 Task: Create in the project AgileBoost in Backlog an issue 'Develop a new tool for automated testing of mobile application performance and resource consumption', assign it to team member softage.3@softage.net and change the status to IN PROGRESS. Create in the project AgileBoost in Backlog an issue 'Upgrade the logging and monitoring capabilities of a web application to improve error detection and debugging', assign it to team member softage.4@softage.net and change the status to IN PROGRESS
Action: Mouse moved to (258, 417)
Screenshot: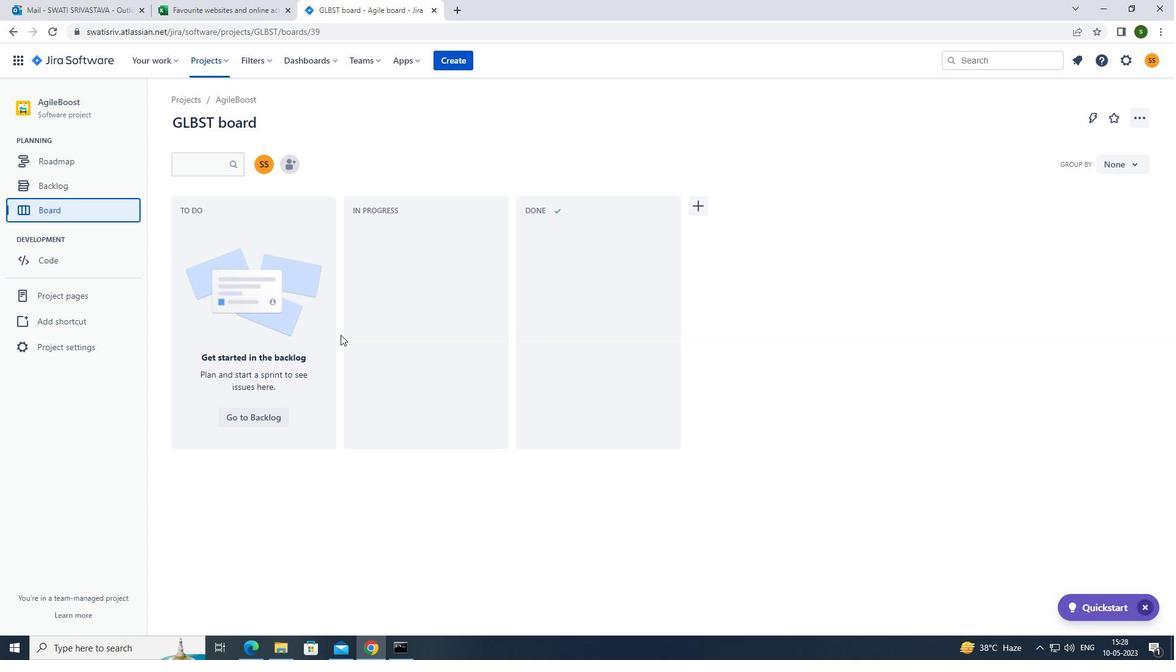 
Action: Mouse pressed left at (258, 417)
Screenshot: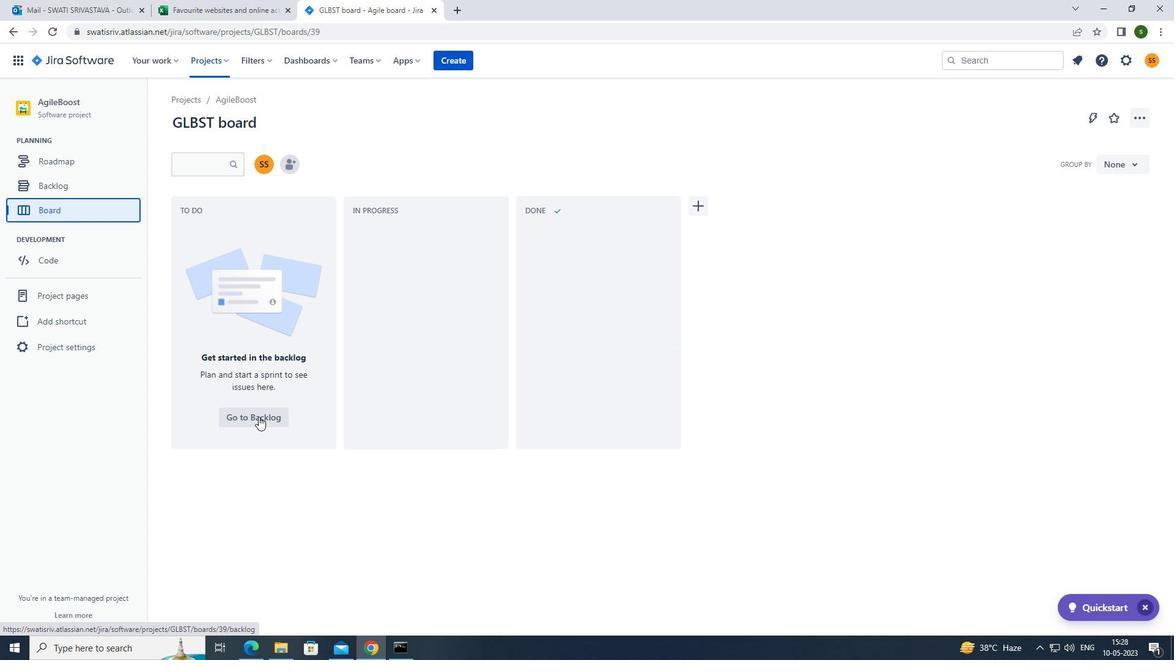 
Action: Mouse moved to (252, 247)
Screenshot: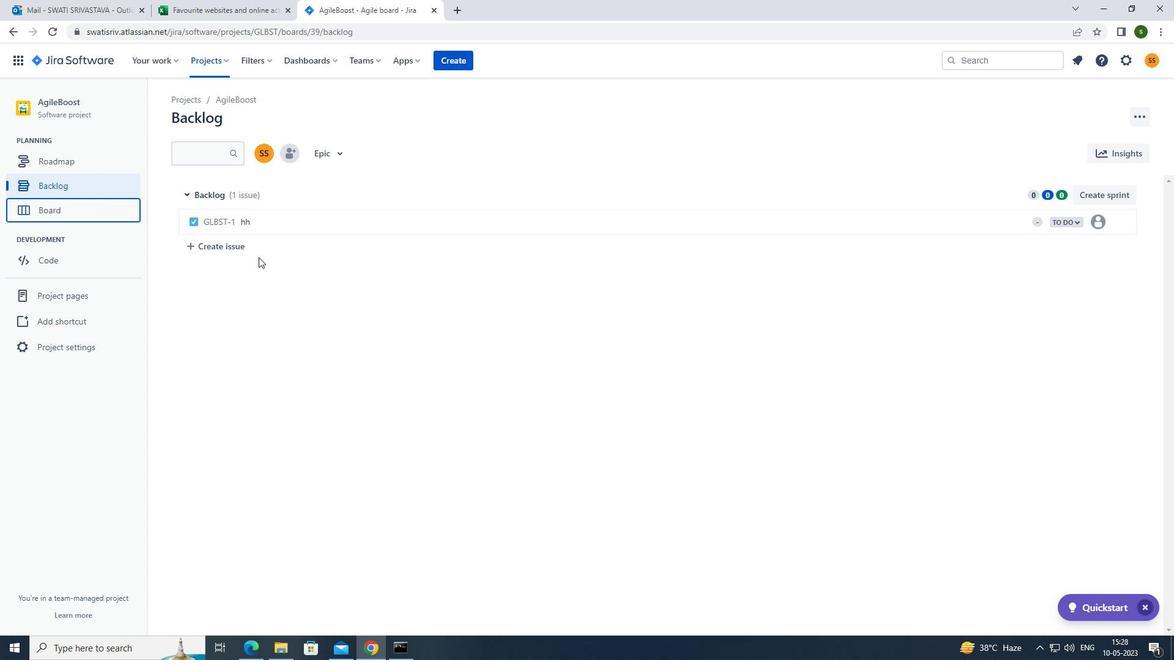 
Action: Mouse pressed left at (252, 247)
Screenshot: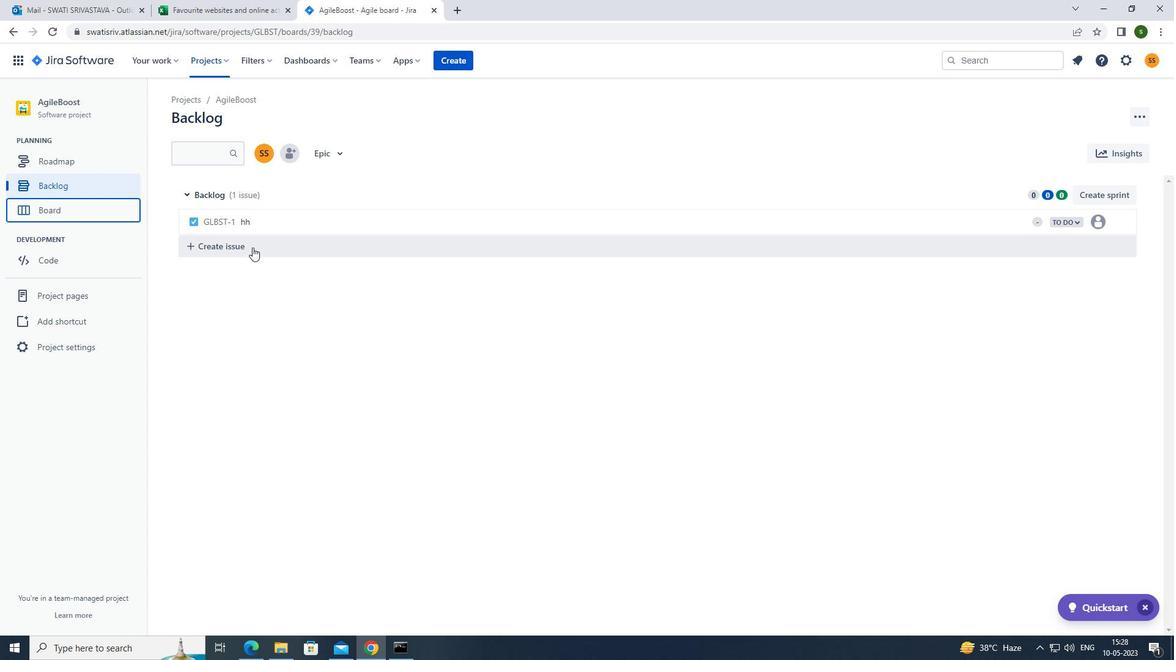 
Action: Mouse moved to (280, 241)
Screenshot: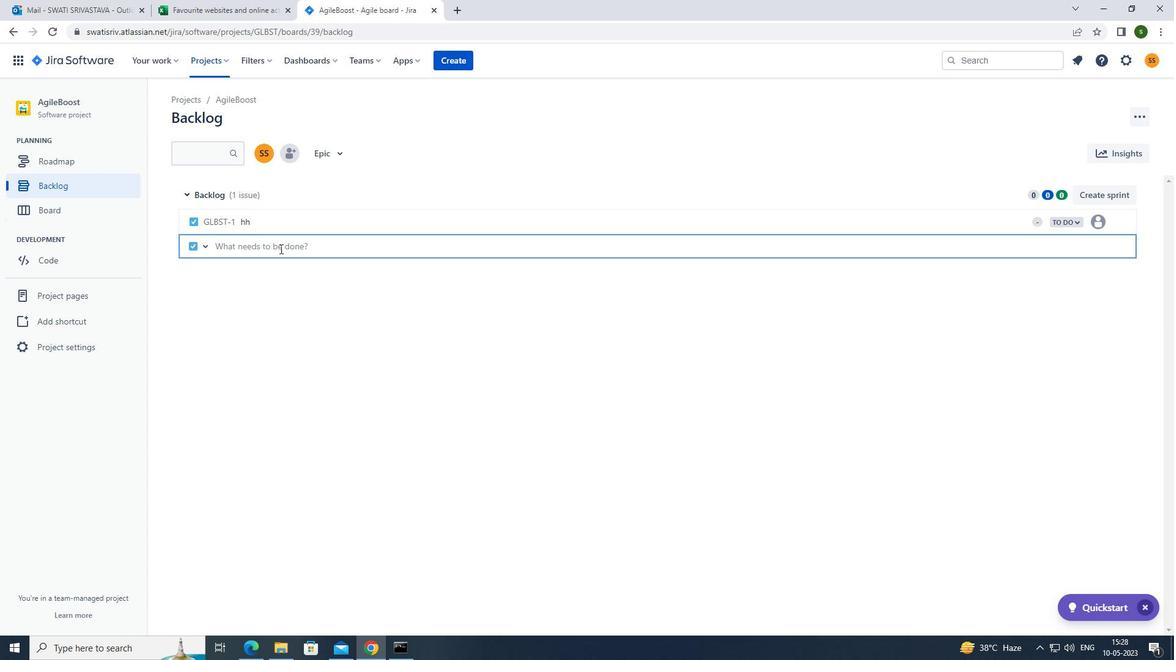 
Action: Key pressed <Key.caps_lock>d<Key.caps_lock>evelop<Key.space>a<Key.space>new<Key.space>tool<Key.space>for<Key.space>automated<Key.space>testing<Key.space>of<Key.space>mobile<Key.space>application<Key.space>performance<Key.space>and<Key.space>resource<Key.space>consumption<Key.enter>
Screenshot: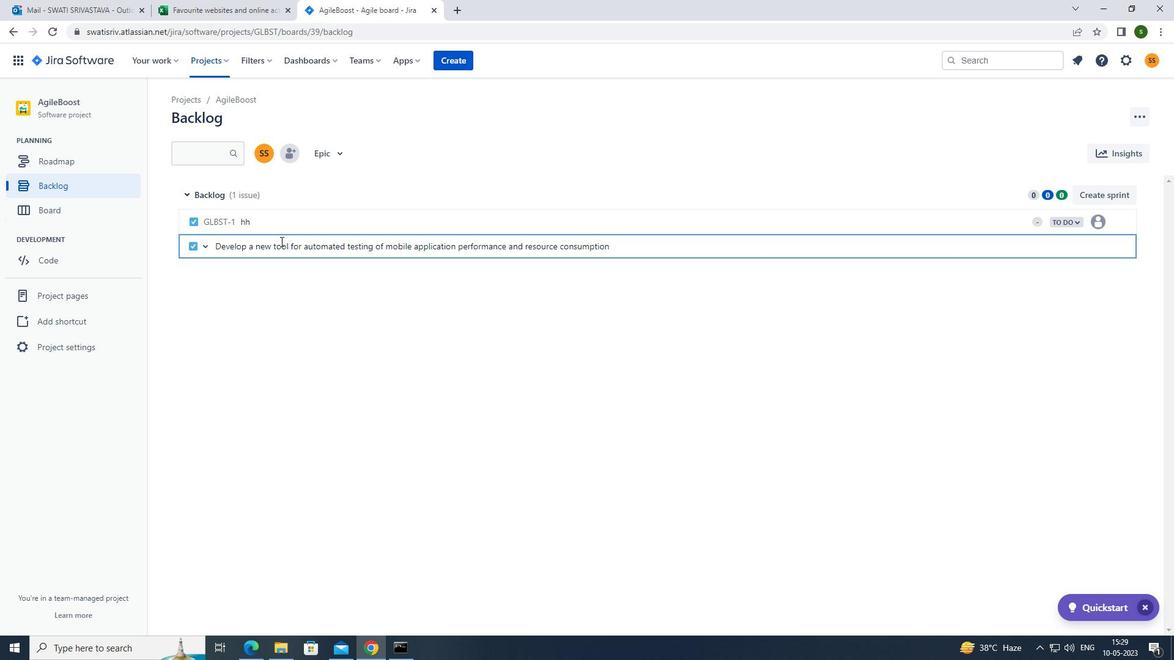 
Action: Mouse moved to (1098, 245)
Screenshot: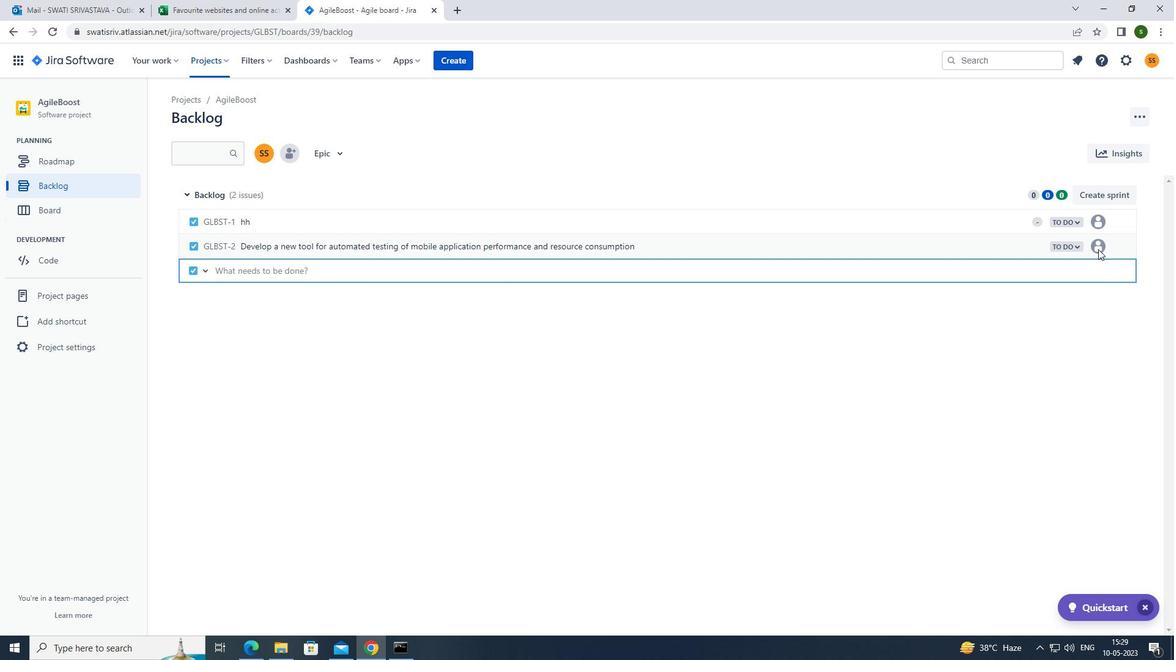 
Action: Mouse pressed left at (1098, 245)
Screenshot: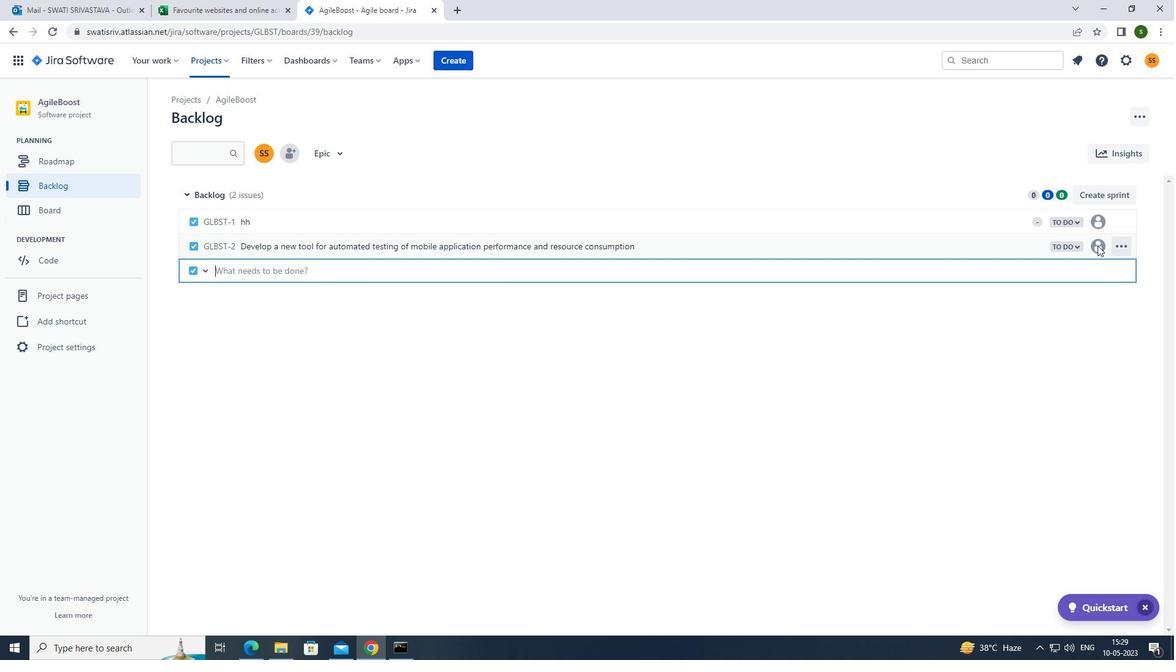 
Action: Mouse moved to (1097, 245)
Screenshot: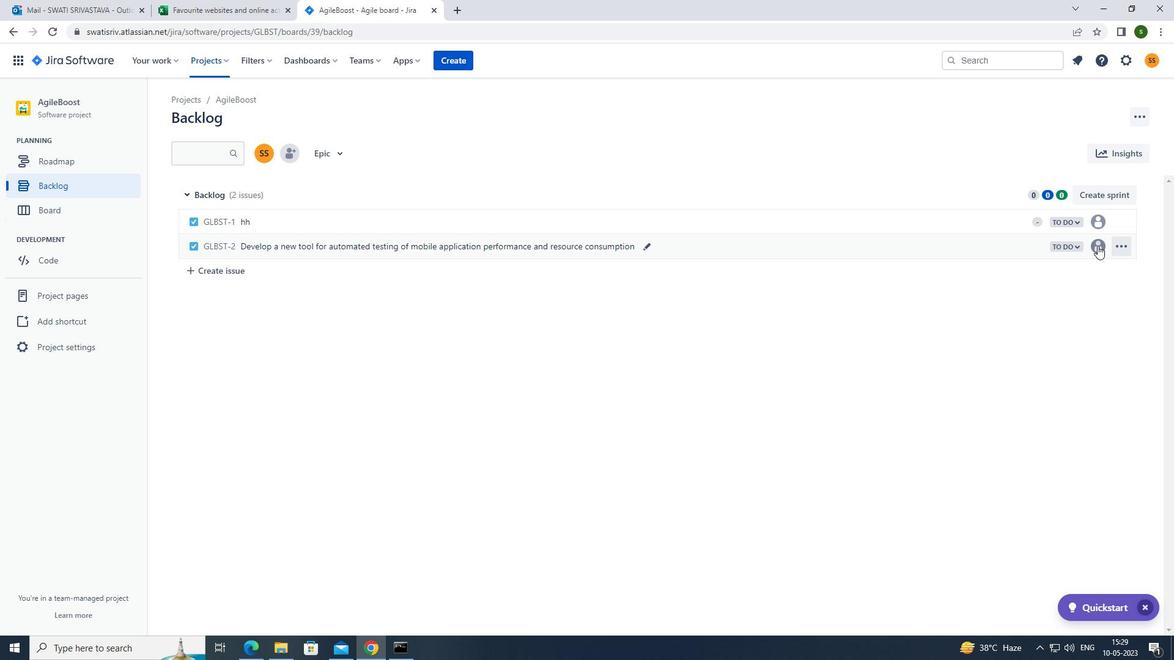 
Action: Mouse pressed left at (1097, 245)
Screenshot: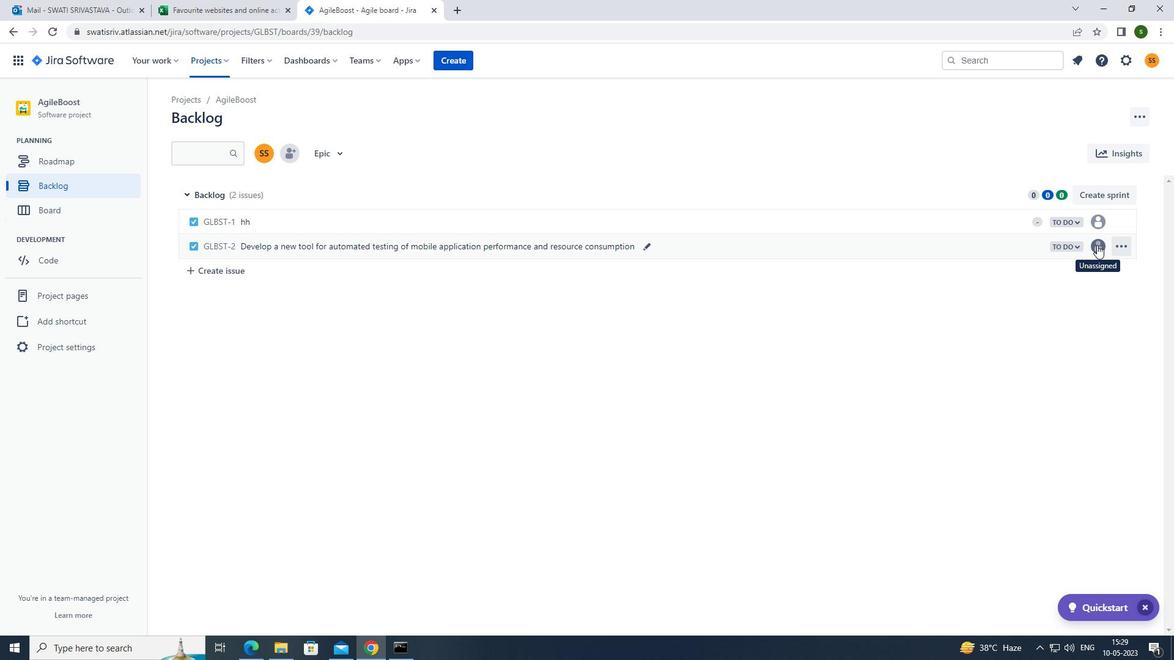 
Action: Mouse moved to (1026, 357)
Screenshot: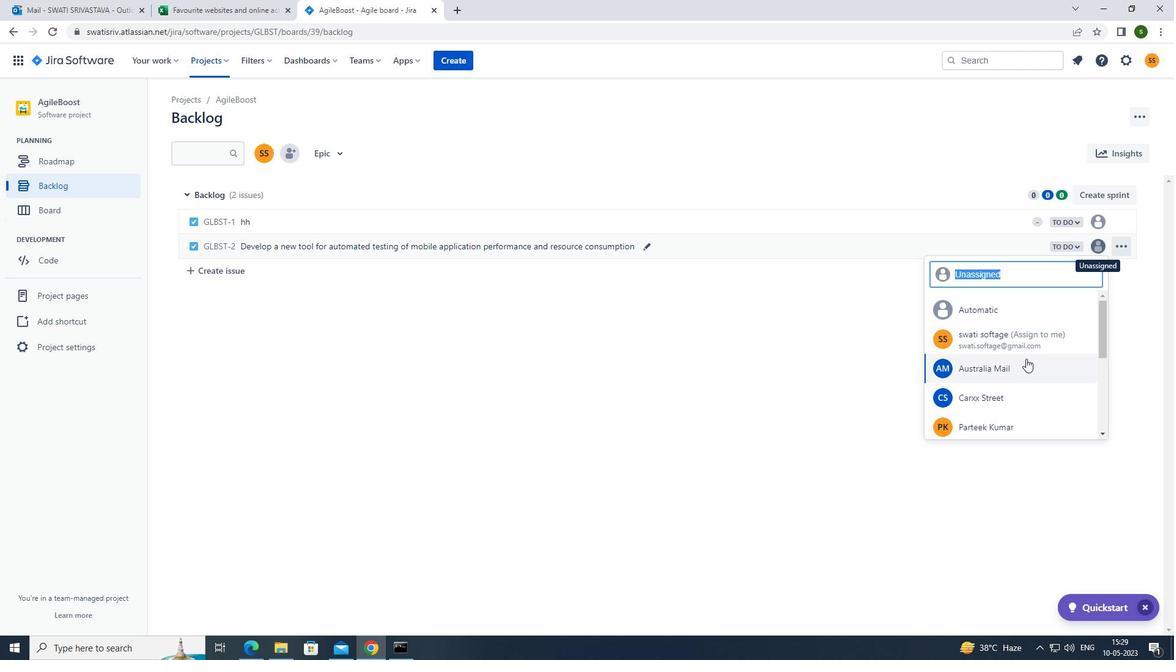 
Action: Mouse scrolled (1026, 357) with delta (0, 0)
Screenshot: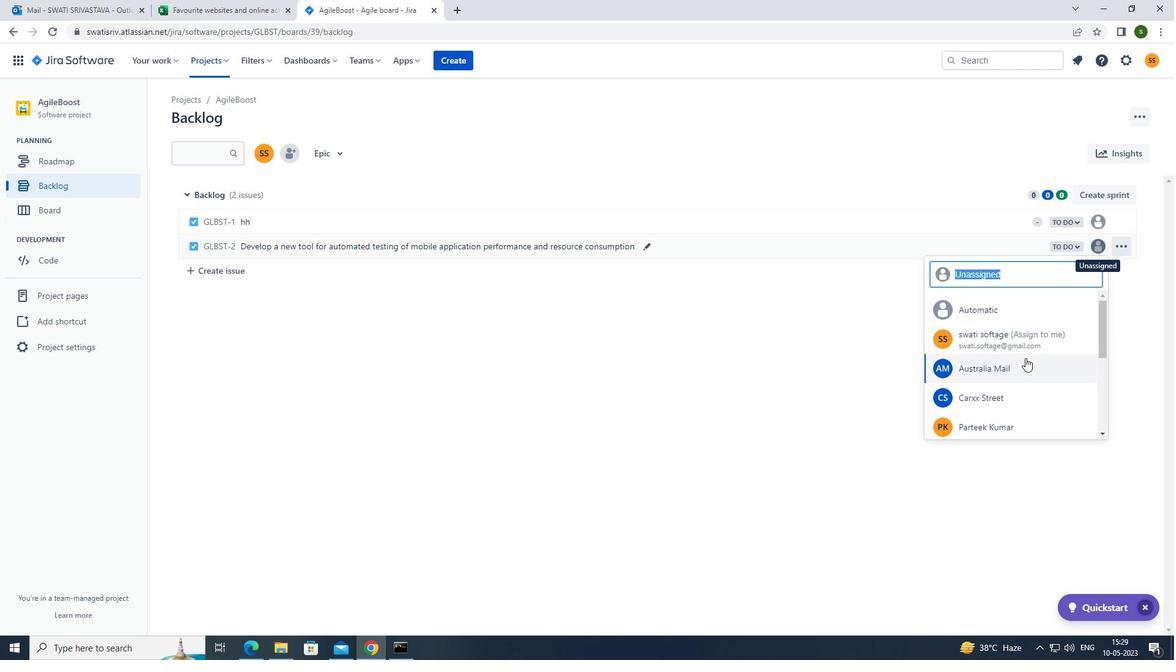 
Action: Mouse scrolled (1026, 357) with delta (0, 0)
Screenshot: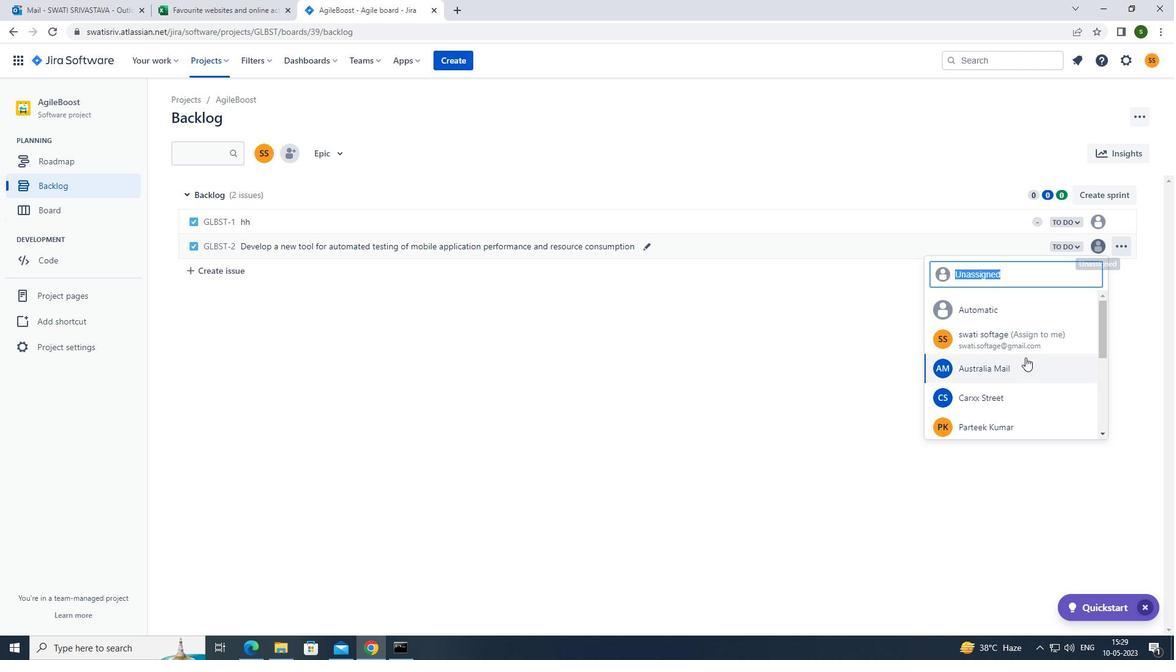 
Action: Mouse moved to (1000, 393)
Screenshot: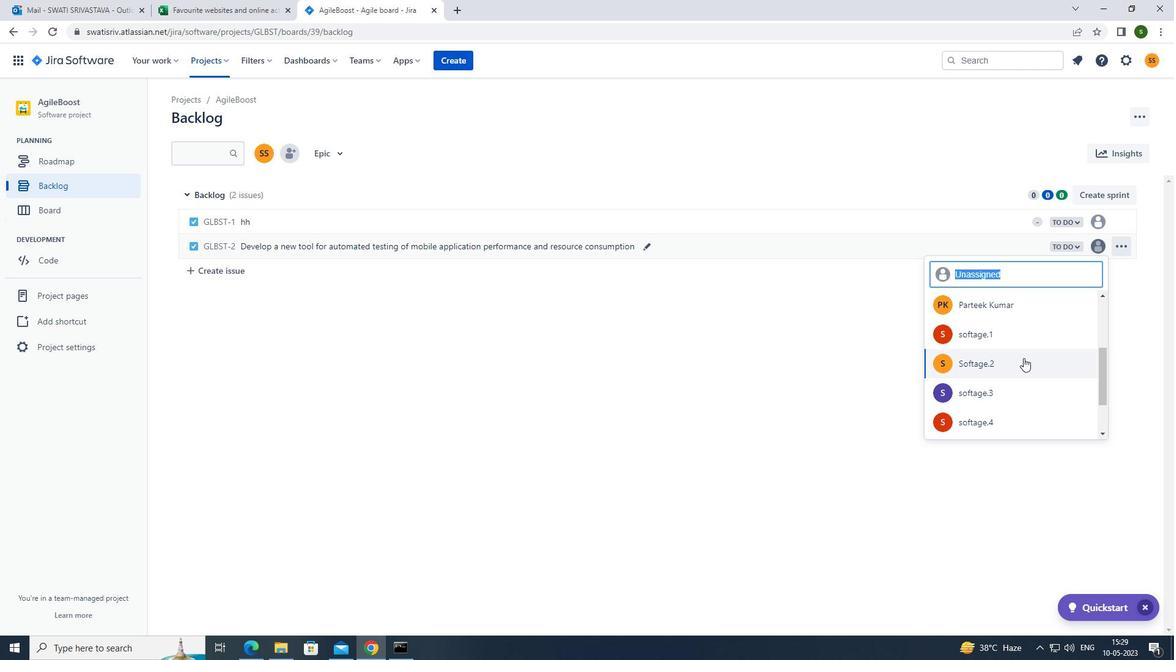 
Action: Mouse pressed left at (1000, 393)
Screenshot: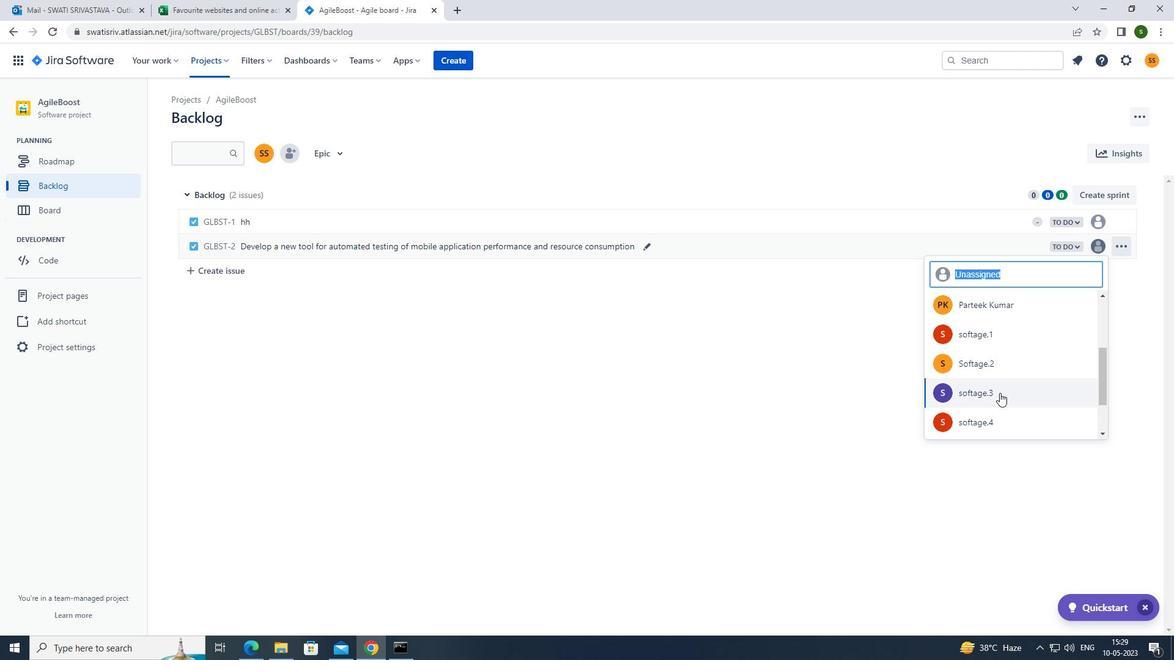 
Action: Mouse moved to (1073, 243)
Screenshot: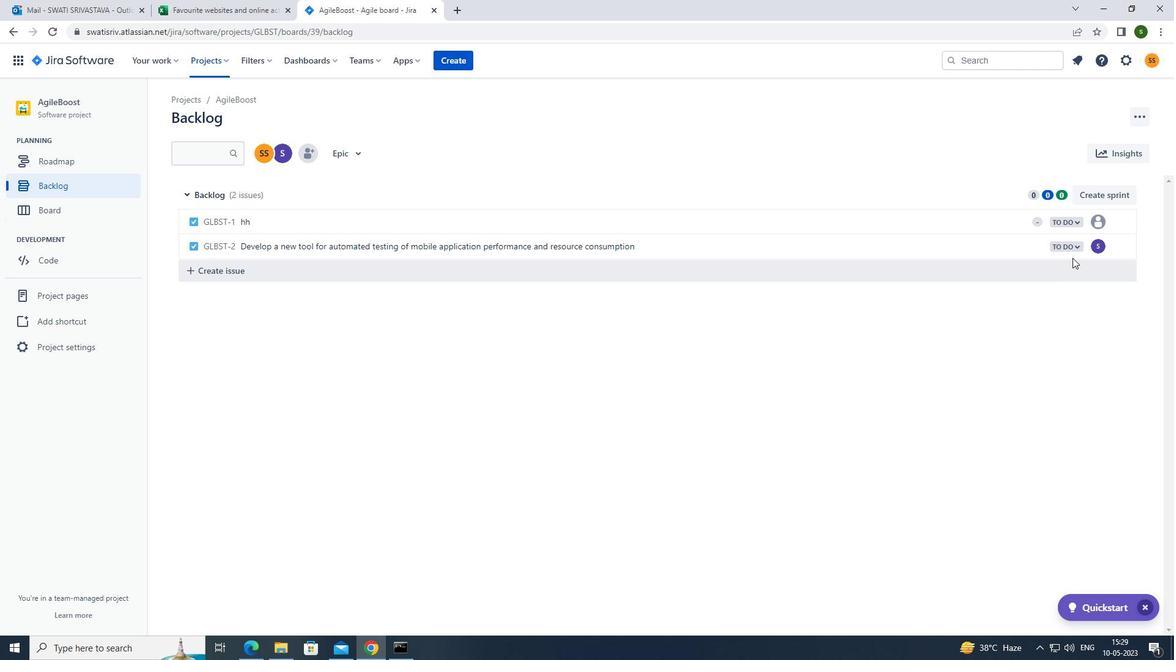 
Action: Mouse pressed left at (1073, 243)
Screenshot: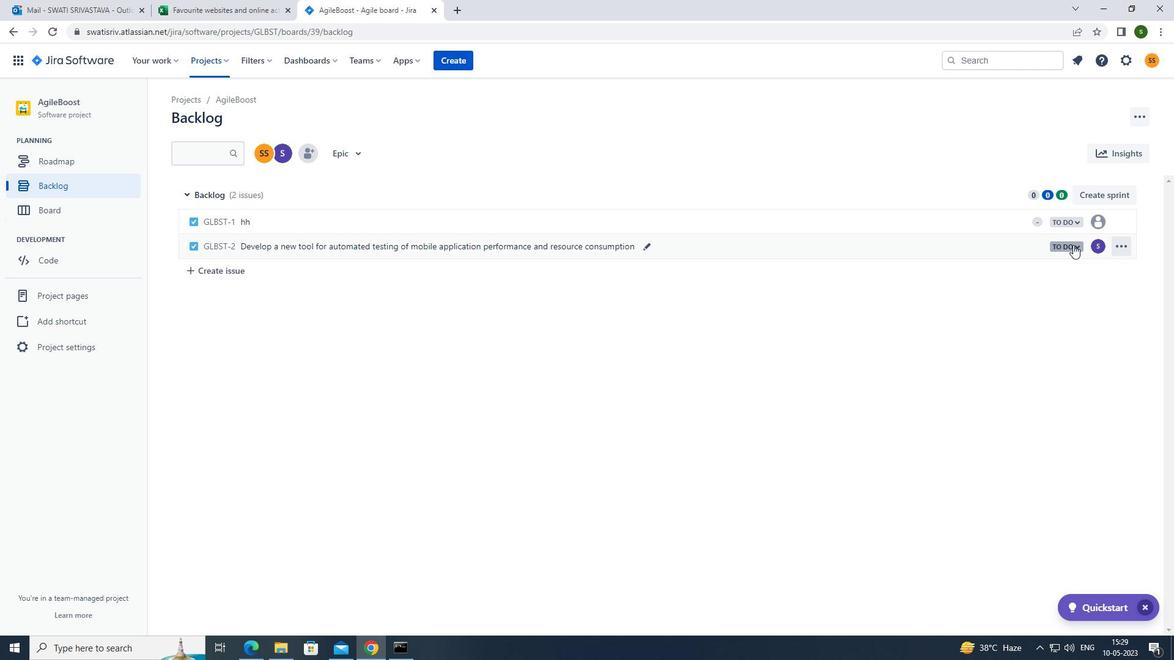 
Action: Mouse moved to (1026, 269)
Screenshot: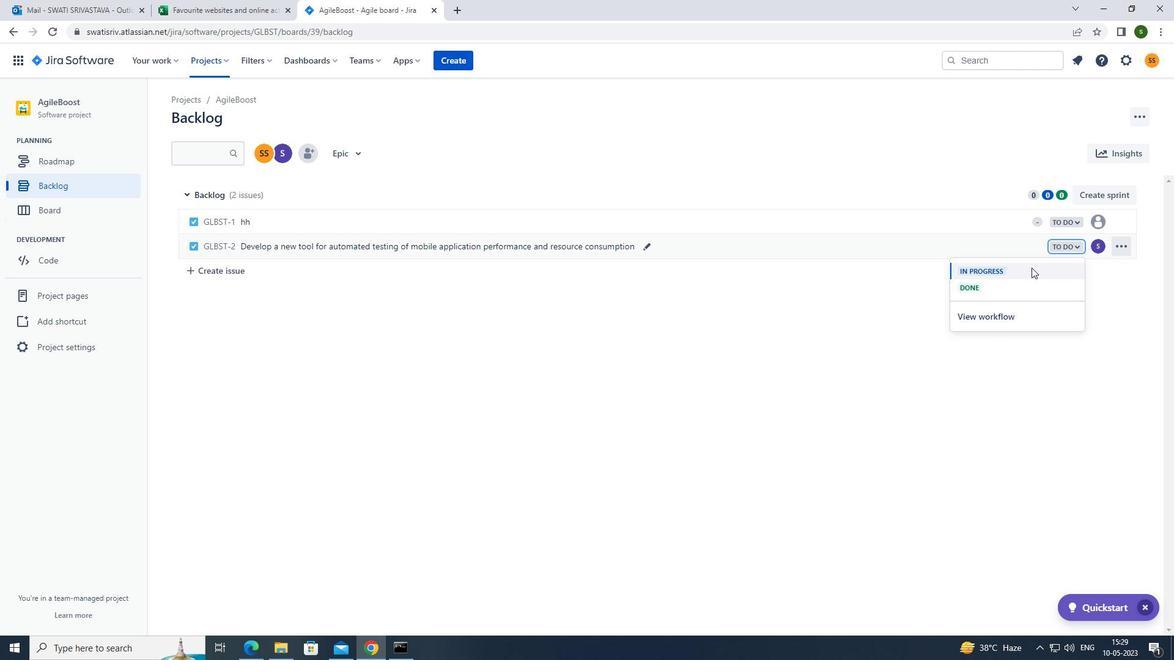 
Action: Mouse pressed left at (1026, 269)
Screenshot: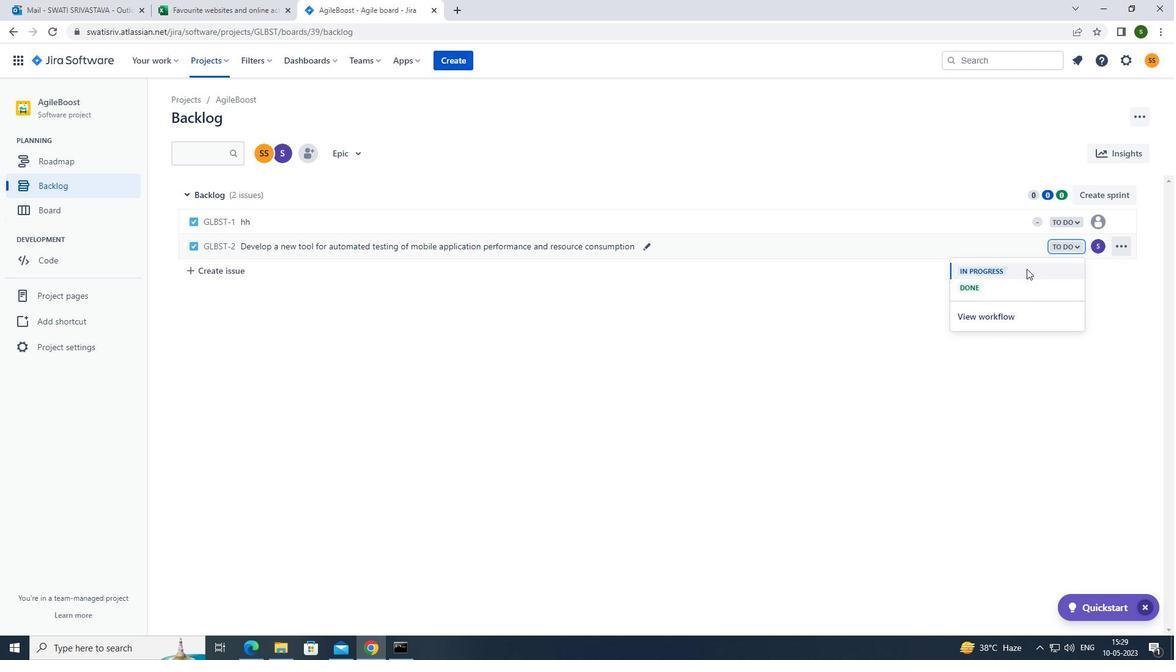 
Action: Mouse moved to (275, 272)
Screenshot: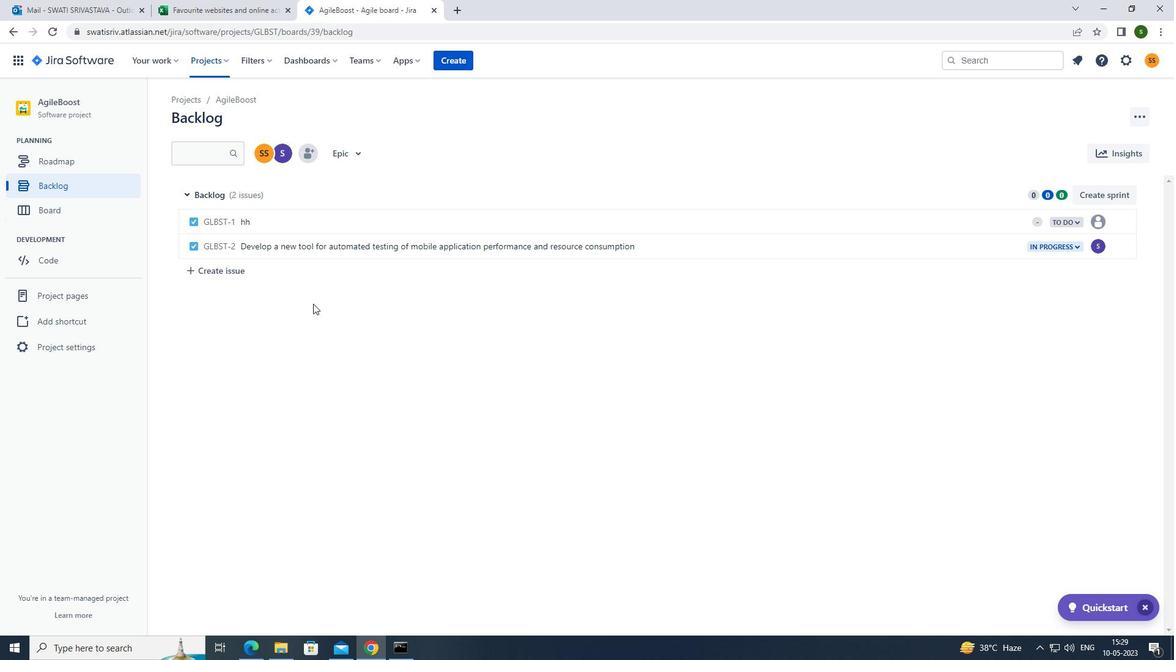
Action: Mouse pressed left at (275, 272)
Screenshot: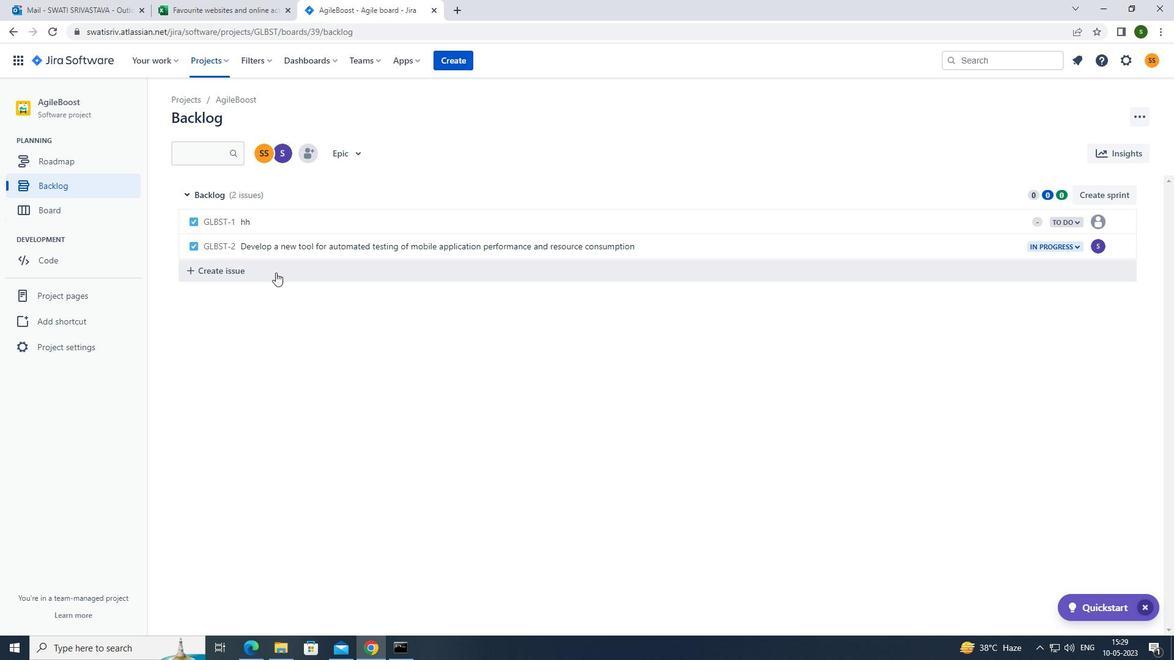 
Action: Mouse moved to (312, 269)
Screenshot: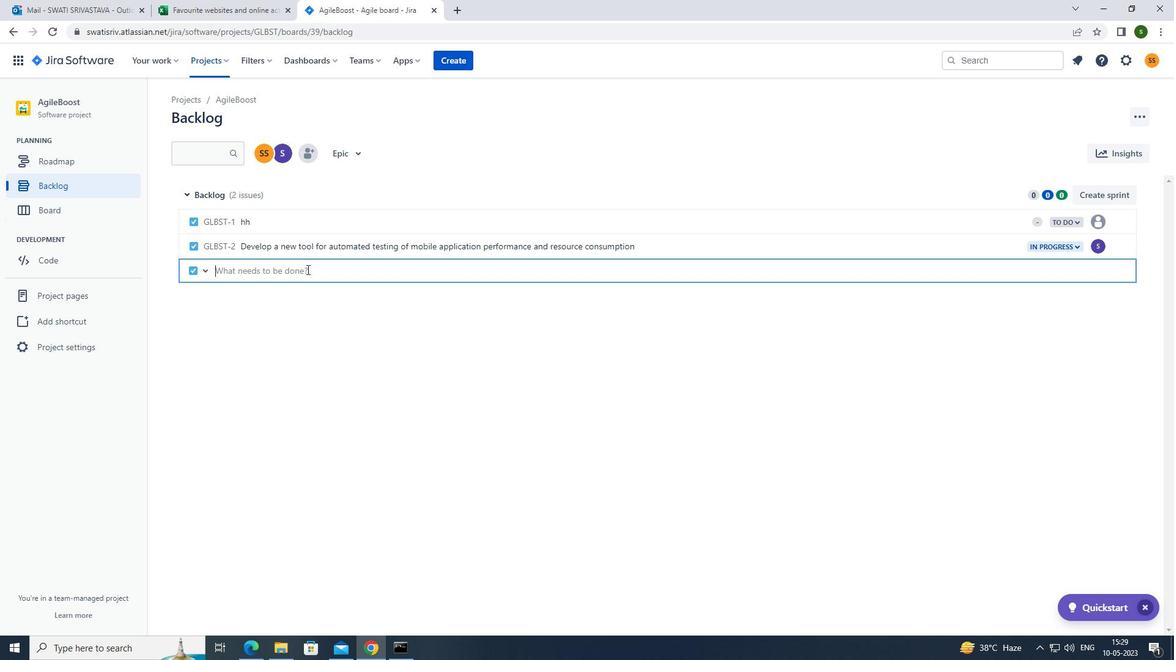 
Action: Key pressed <Key.caps_lock>u<Key.caps_lock>pgrade<Key.space>the<Key.space>logging<Key.space>and<Key.space>monitoring<Key.space>capabilities<Key.space>of<Key.space>a<Key.space>web<Key.space>application<Key.space>to<Key.space>improve<Key.space>error<Key.space>detection<Key.space>and<Key.space>debugging<Key.enter>
Screenshot: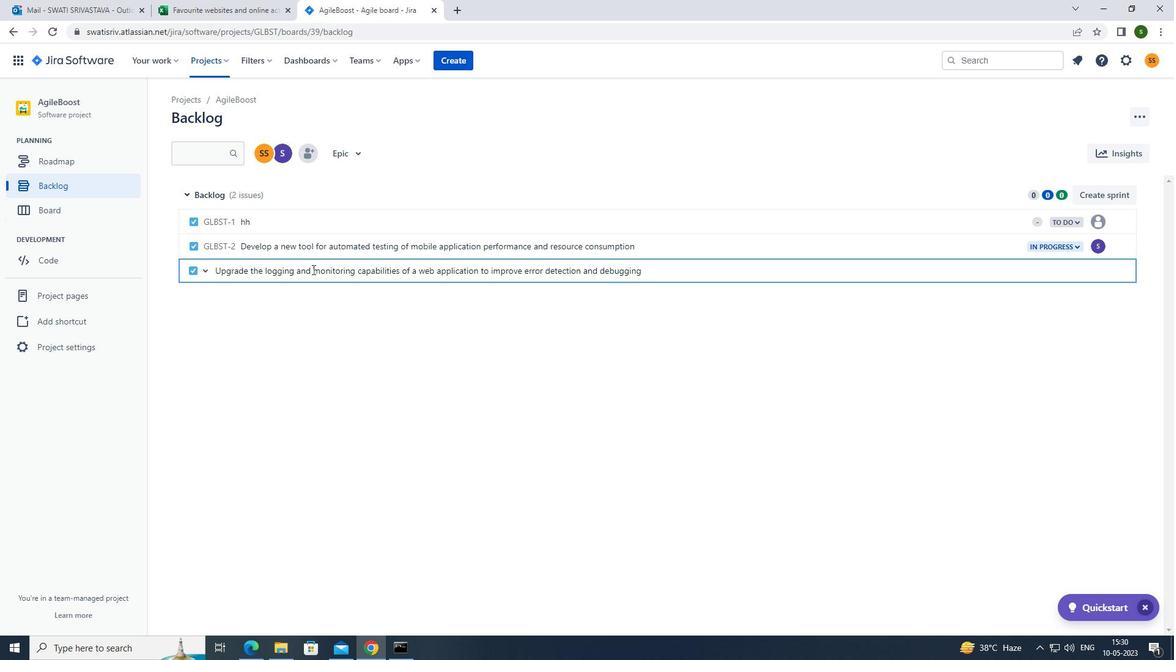 
Action: Mouse moved to (1095, 269)
Screenshot: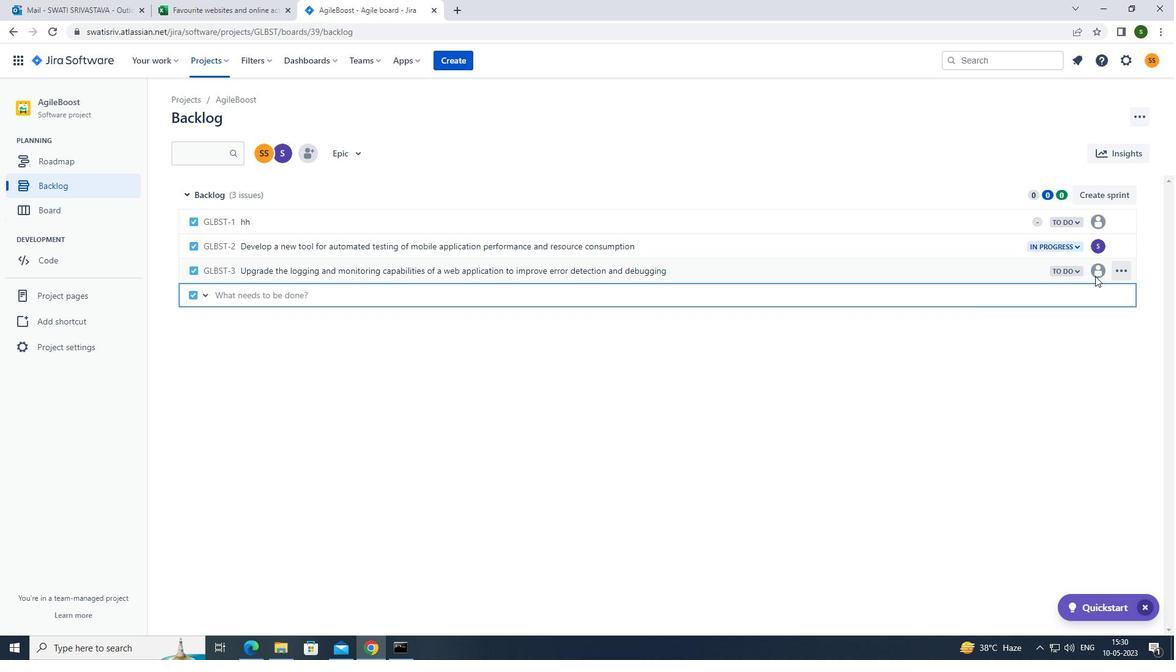 
Action: Mouse pressed left at (1095, 269)
Screenshot: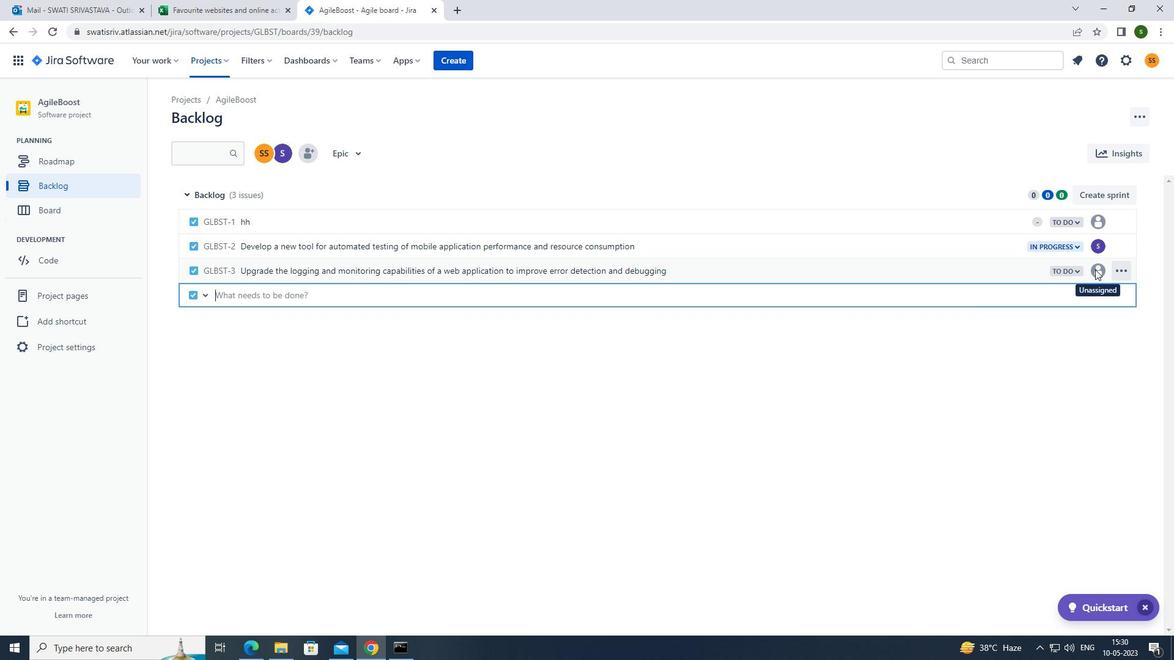 
Action: Mouse moved to (1060, 319)
Screenshot: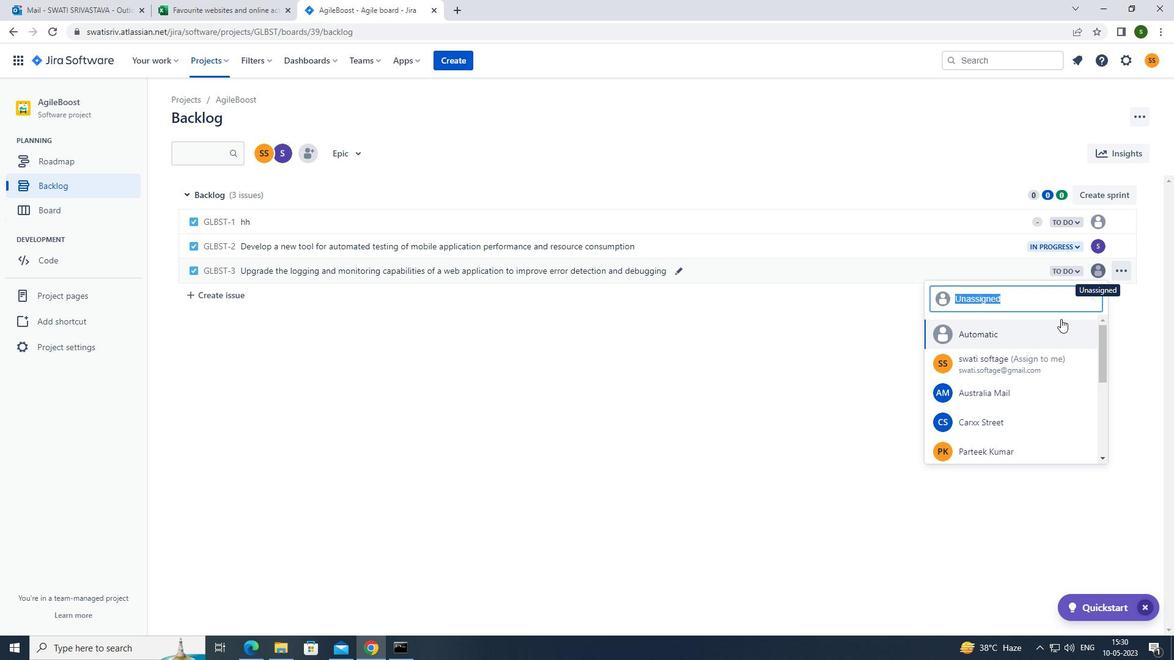 
Action: Mouse scrolled (1060, 318) with delta (0, 0)
Screenshot: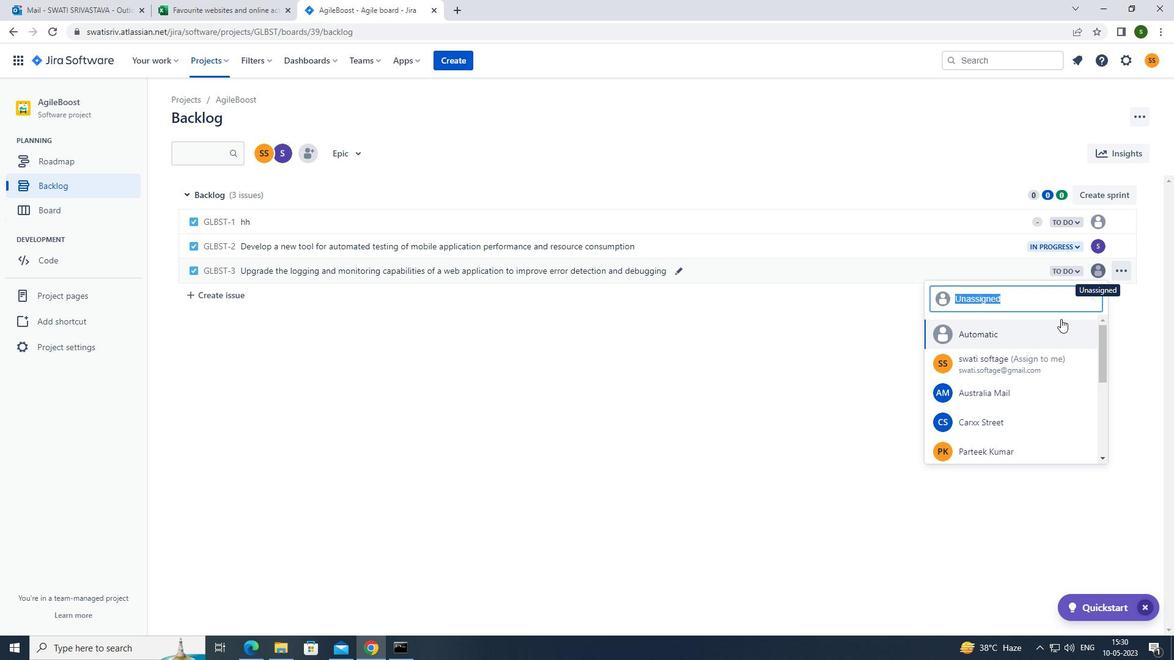 
Action: Mouse moved to (1059, 320)
Screenshot: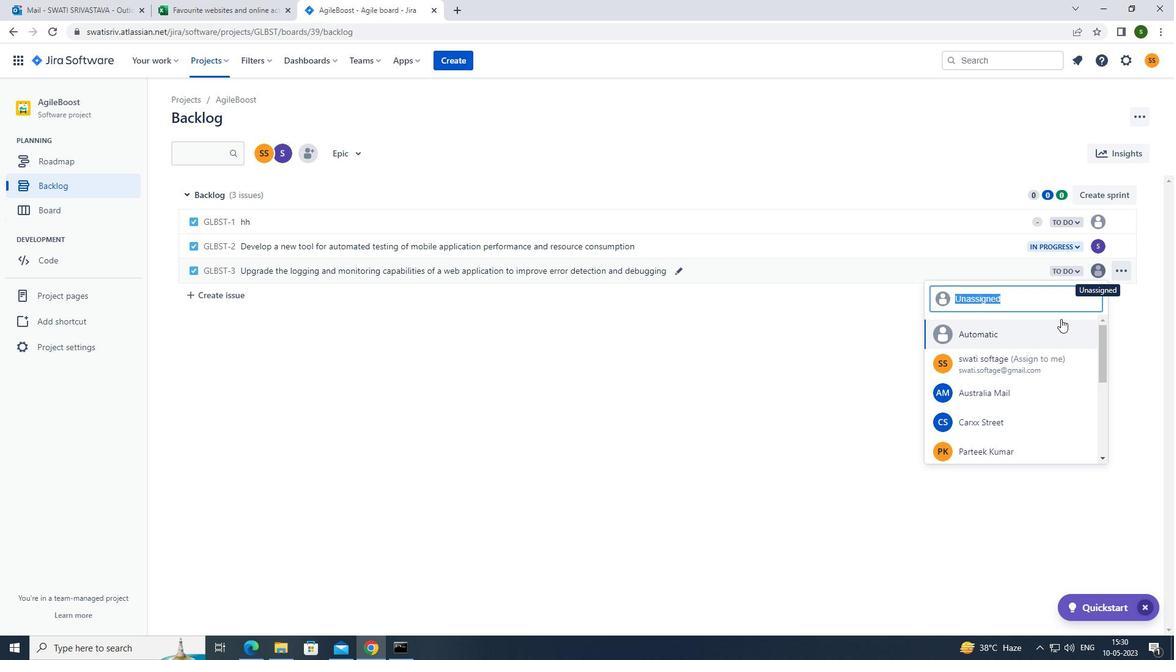 
Action: Mouse scrolled (1059, 319) with delta (0, 0)
Screenshot: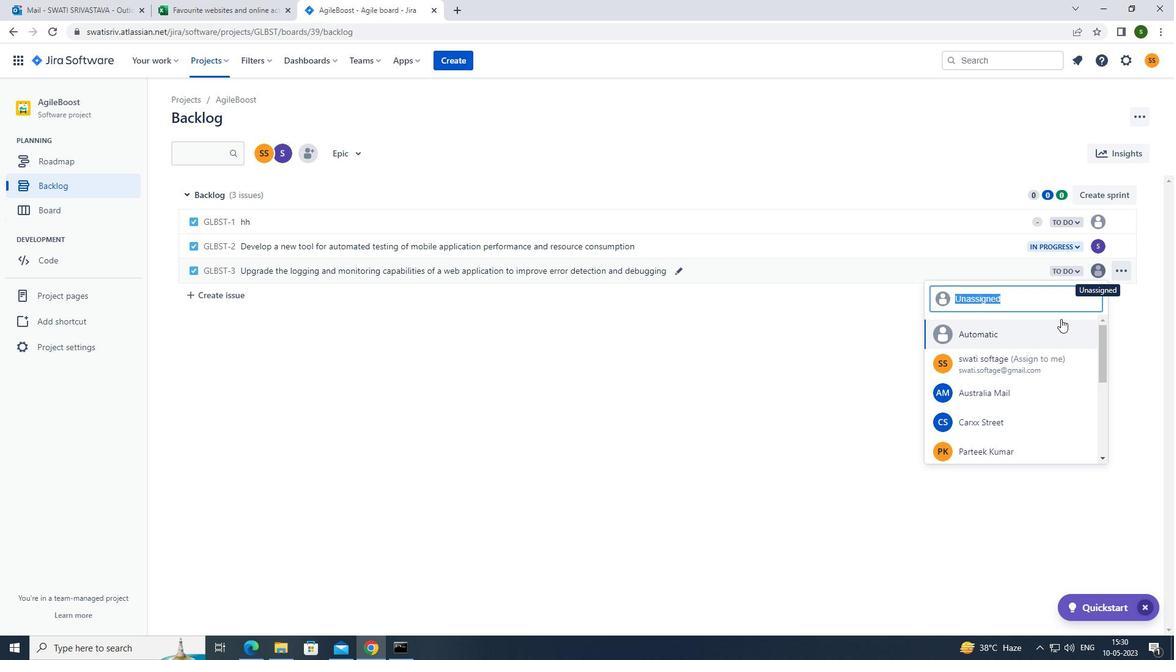 
Action: Mouse moved to (1004, 441)
Screenshot: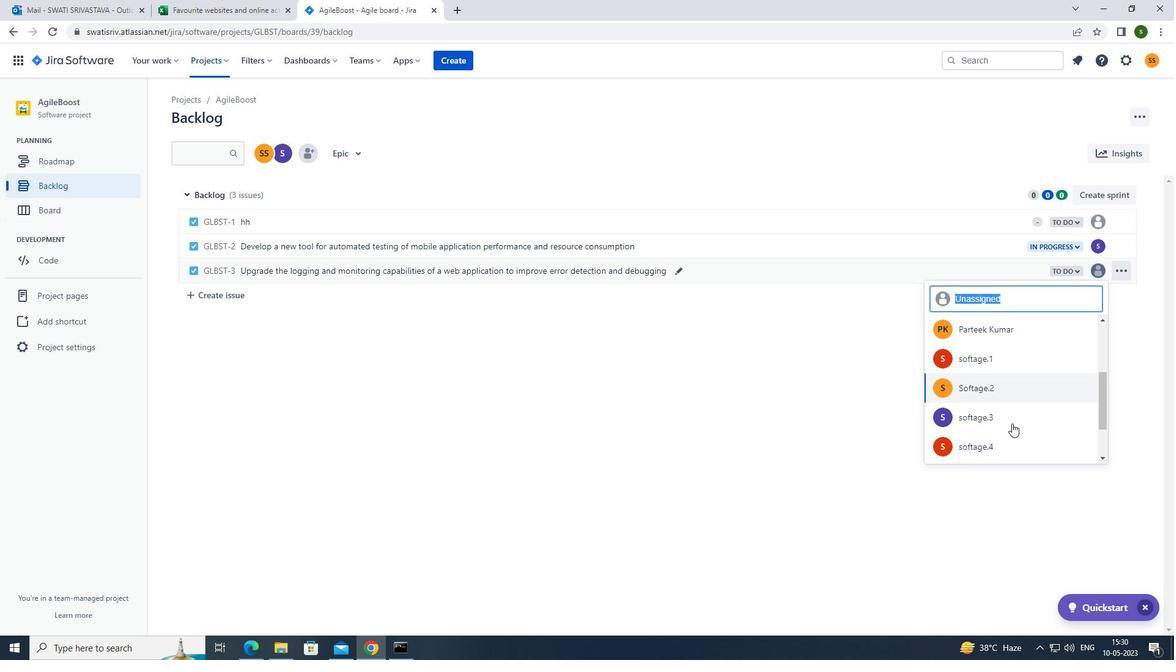 
Action: Mouse pressed left at (1004, 441)
Screenshot: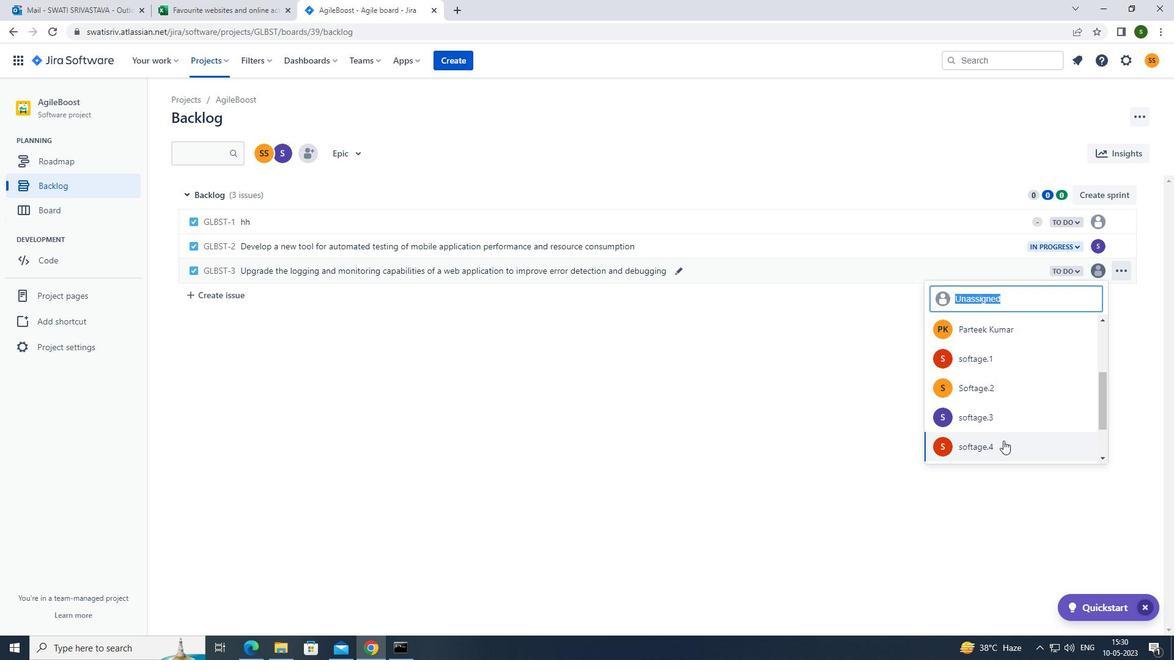 
Action: Mouse moved to (1068, 268)
Screenshot: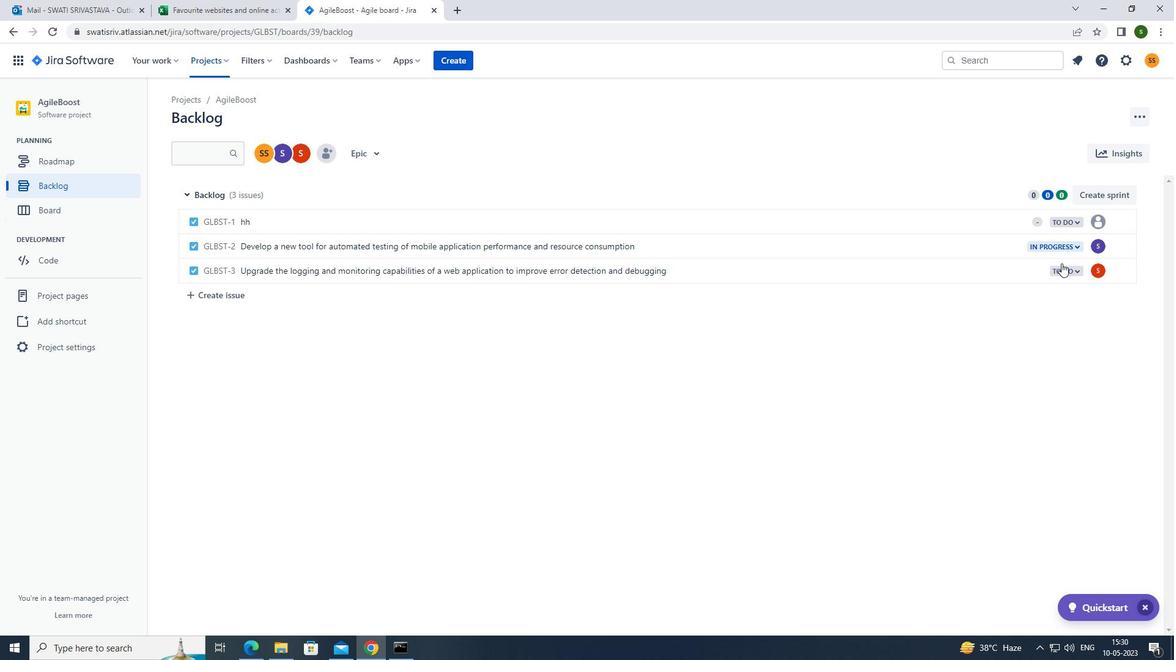 
Action: Mouse pressed left at (1068, 268)
Screenshot: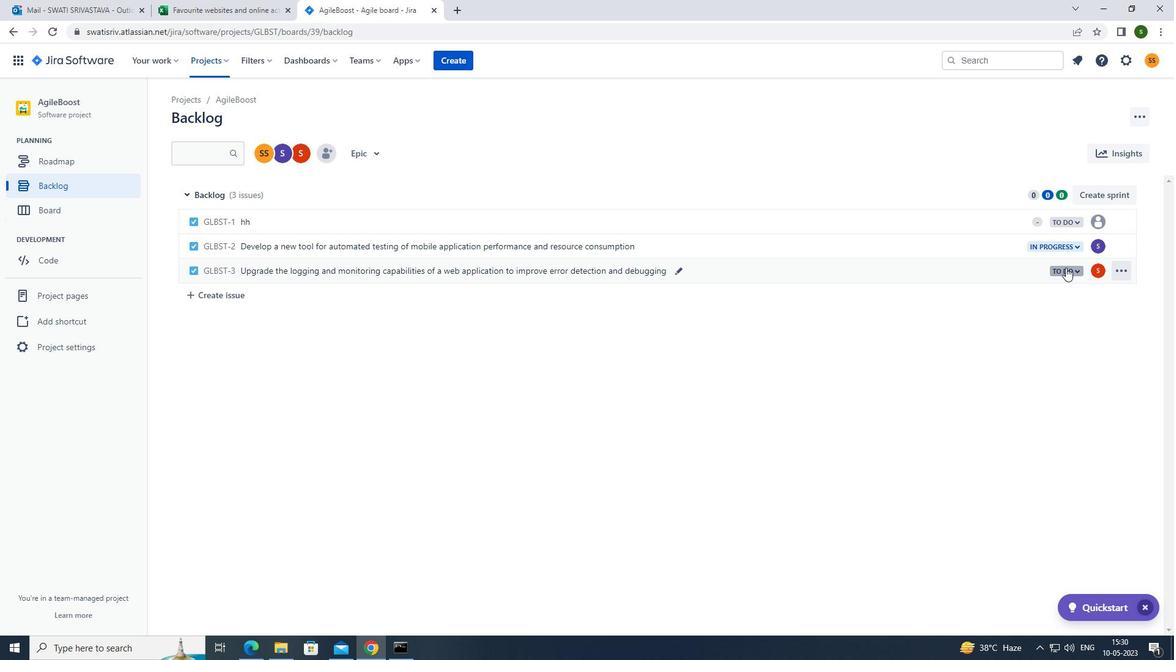 
Action: Mouse moved to (996, 296)
Screenshot: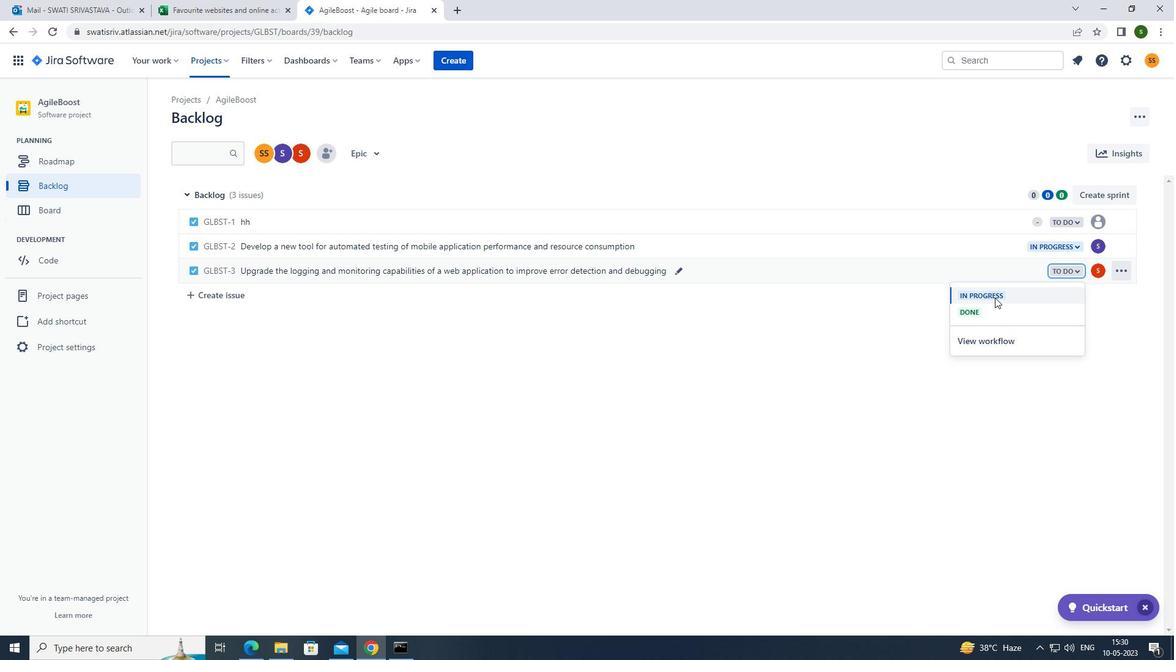 
Action: Mouse pressed left at (996, 296)
Screenshot: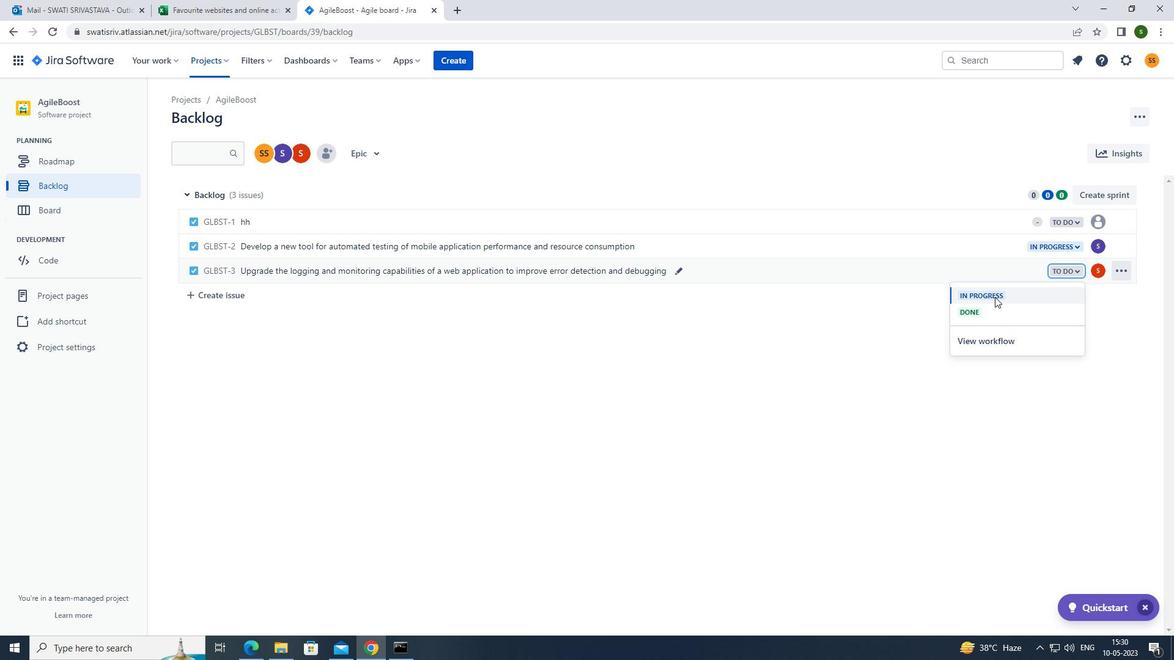 
Action: Mouse moved to (795, 385)
Screenshot: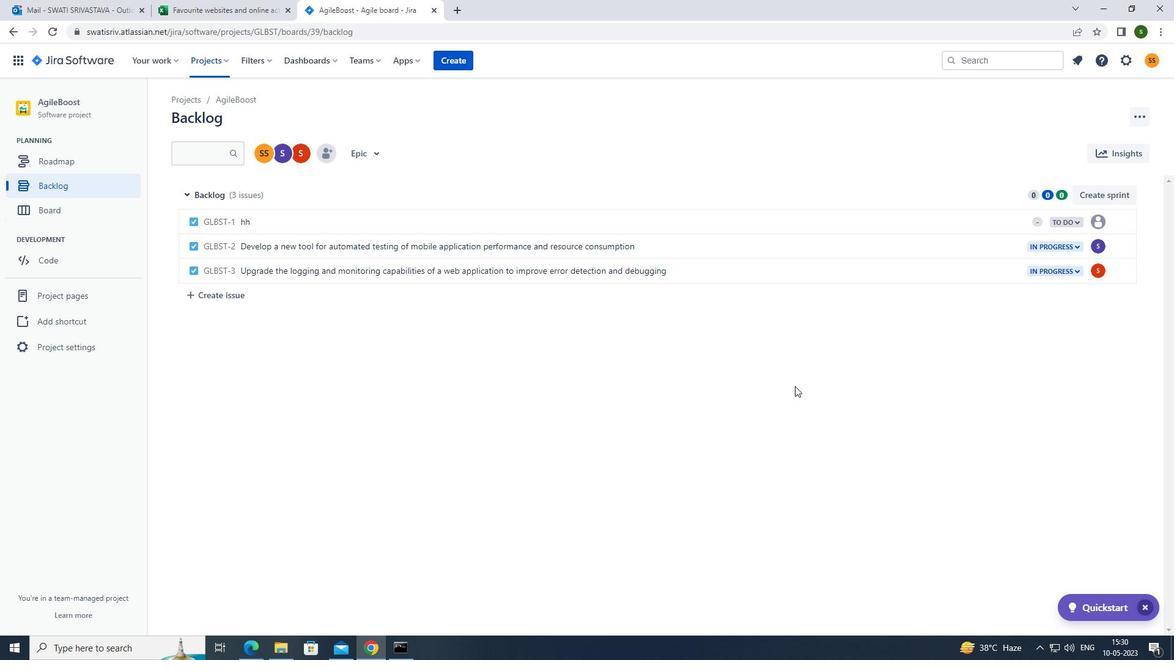 
